 Task: Download keyboard shortcuts as a pdf.
Action: Mouse pressed left at (1173, 202)
Screenshot: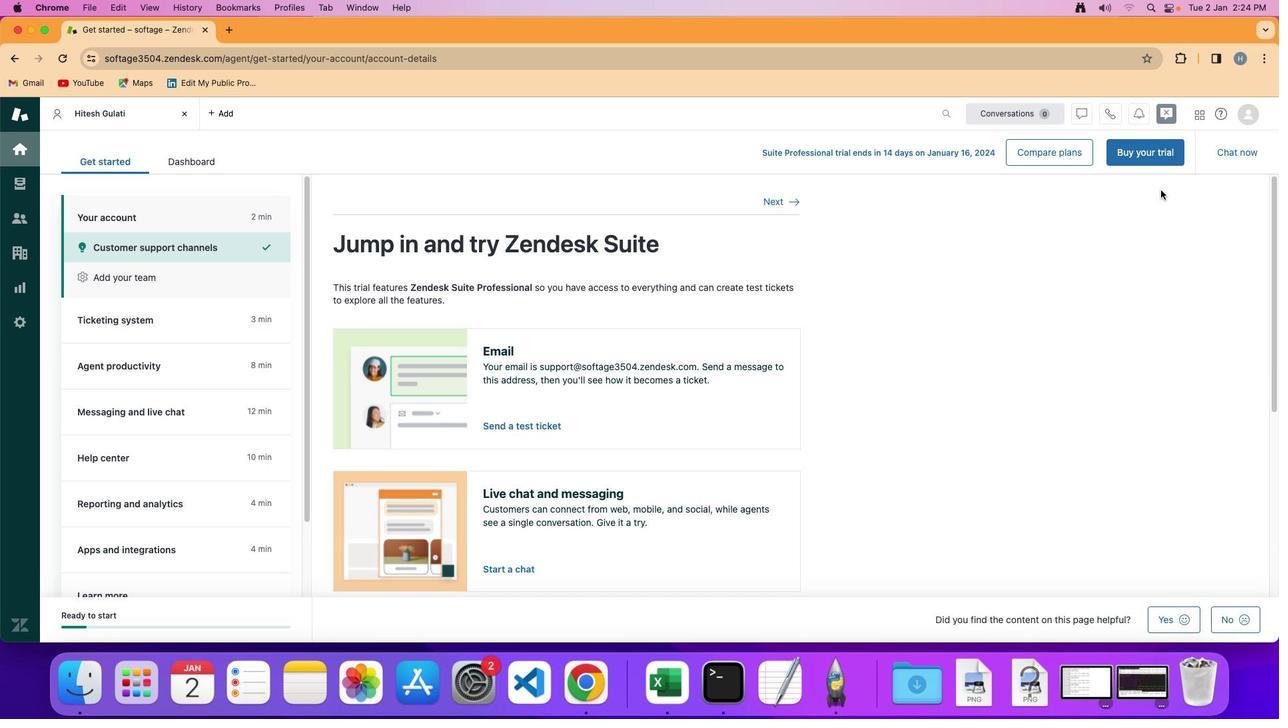 
Action: Mouse moved to (1261, 125)
Screenshot: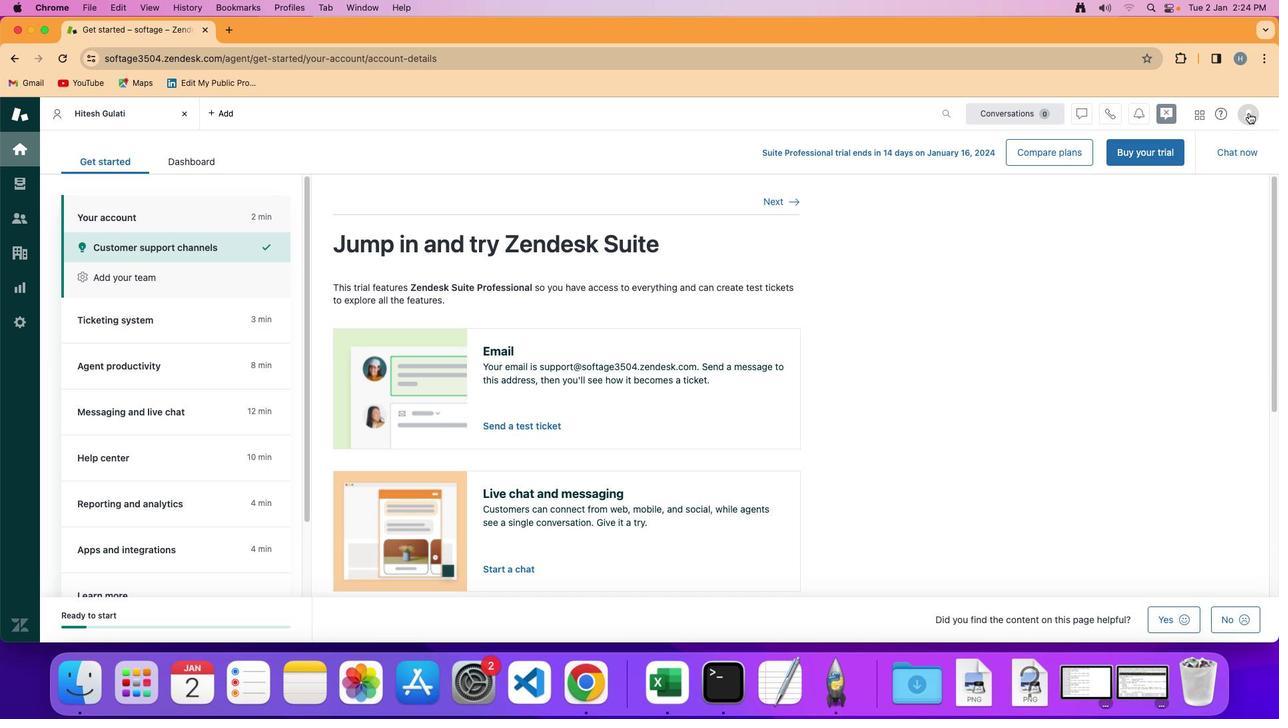 
Action: Mouse pressed left at (1261, 125)
Screenshot: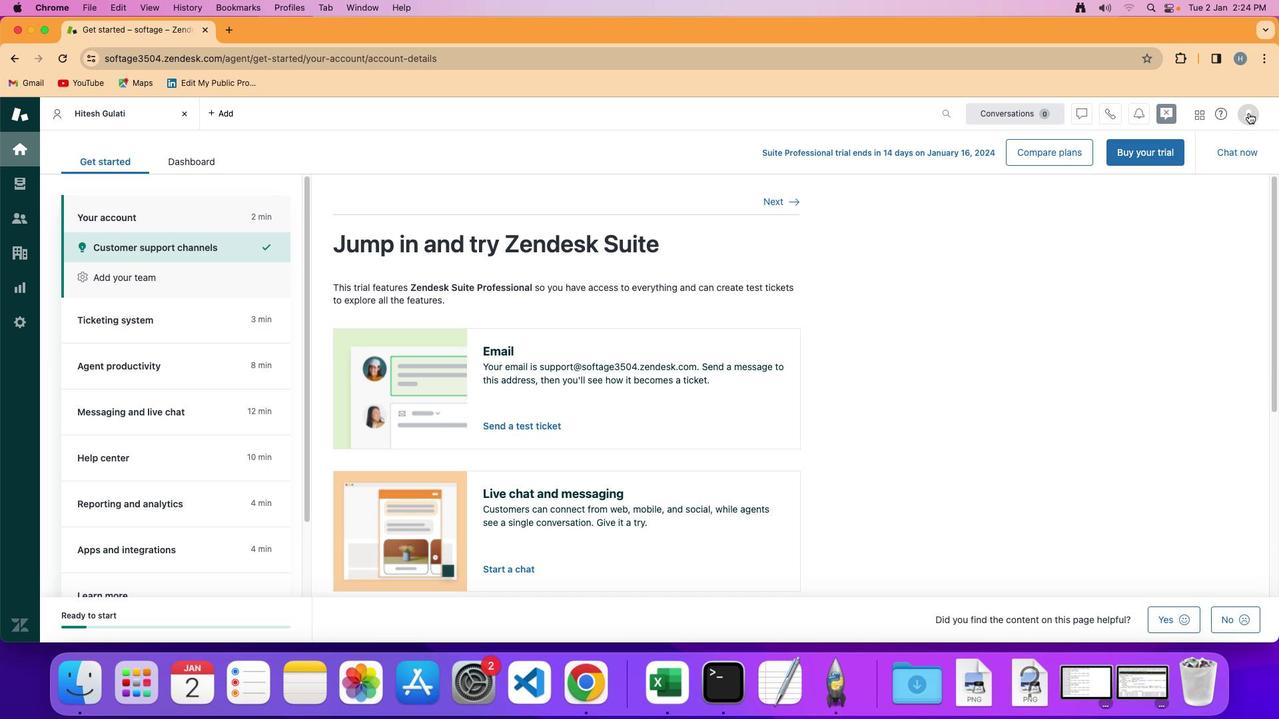 
Action: Mouse moved to (1219, 280)
Screenshot: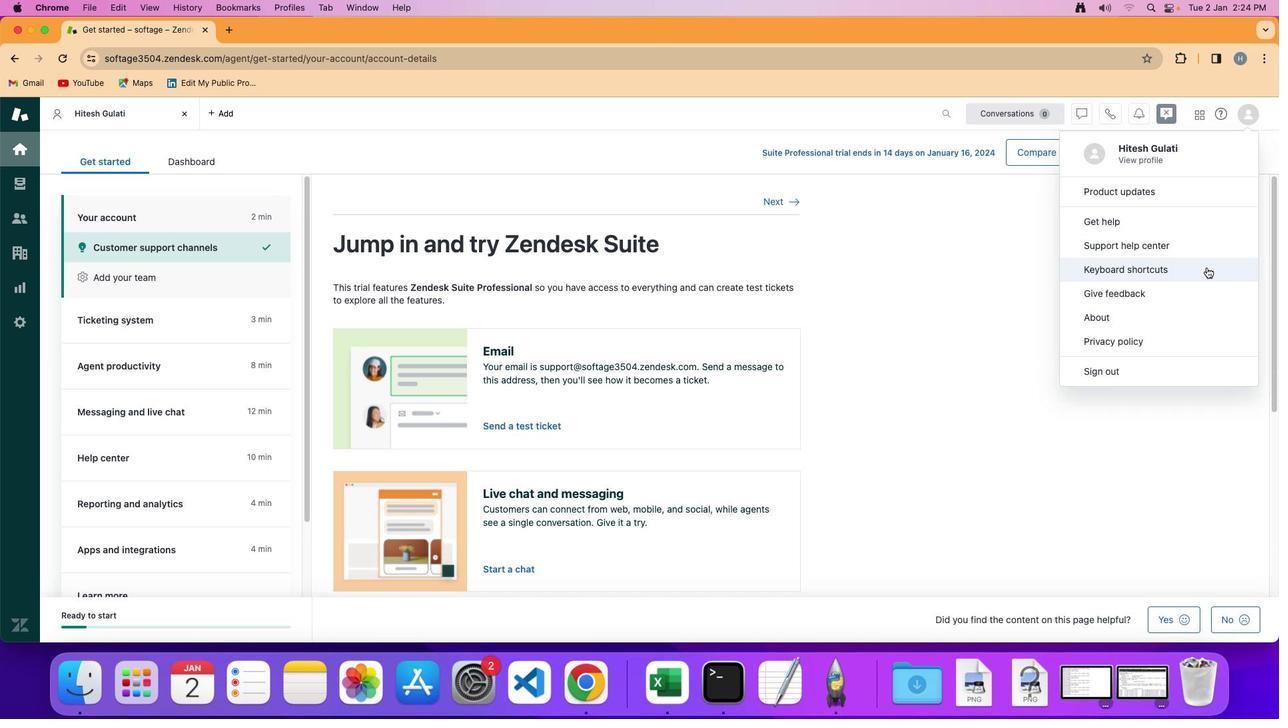
Action: Mouse pressed left at (1219, 280)
Screenshot: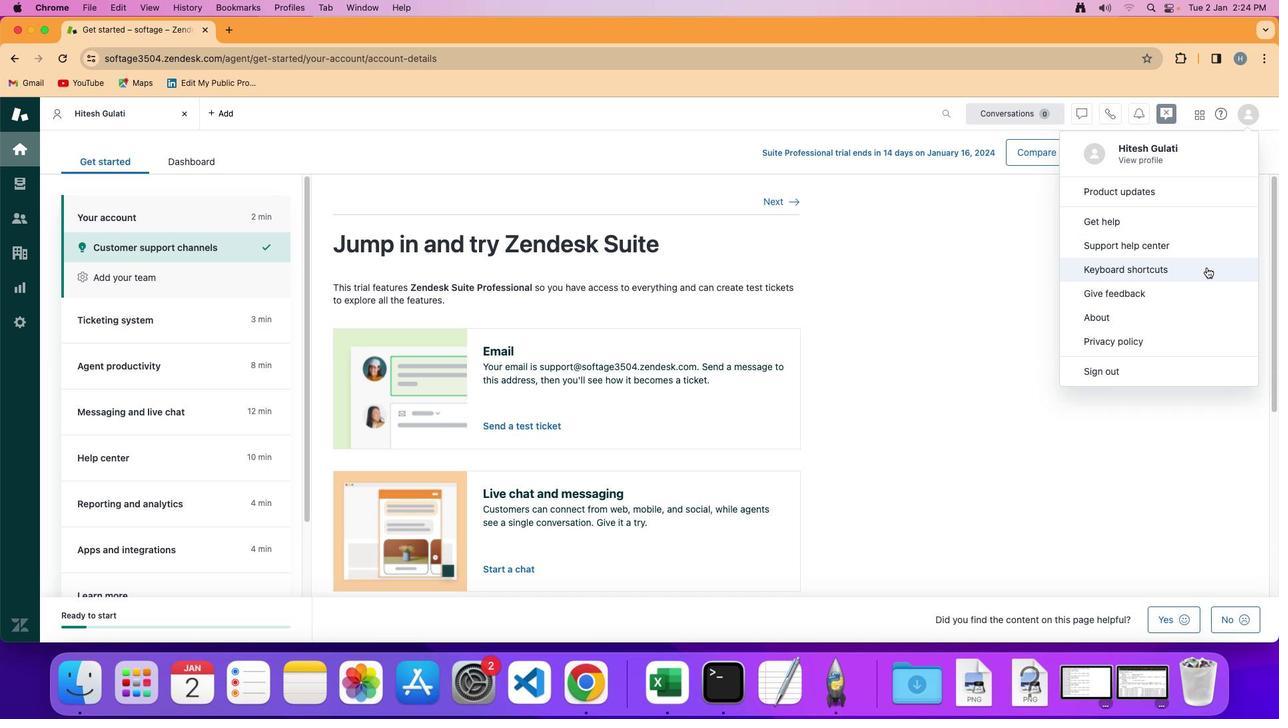 
Action: Mouse moved to (845, 588)
Screenshot: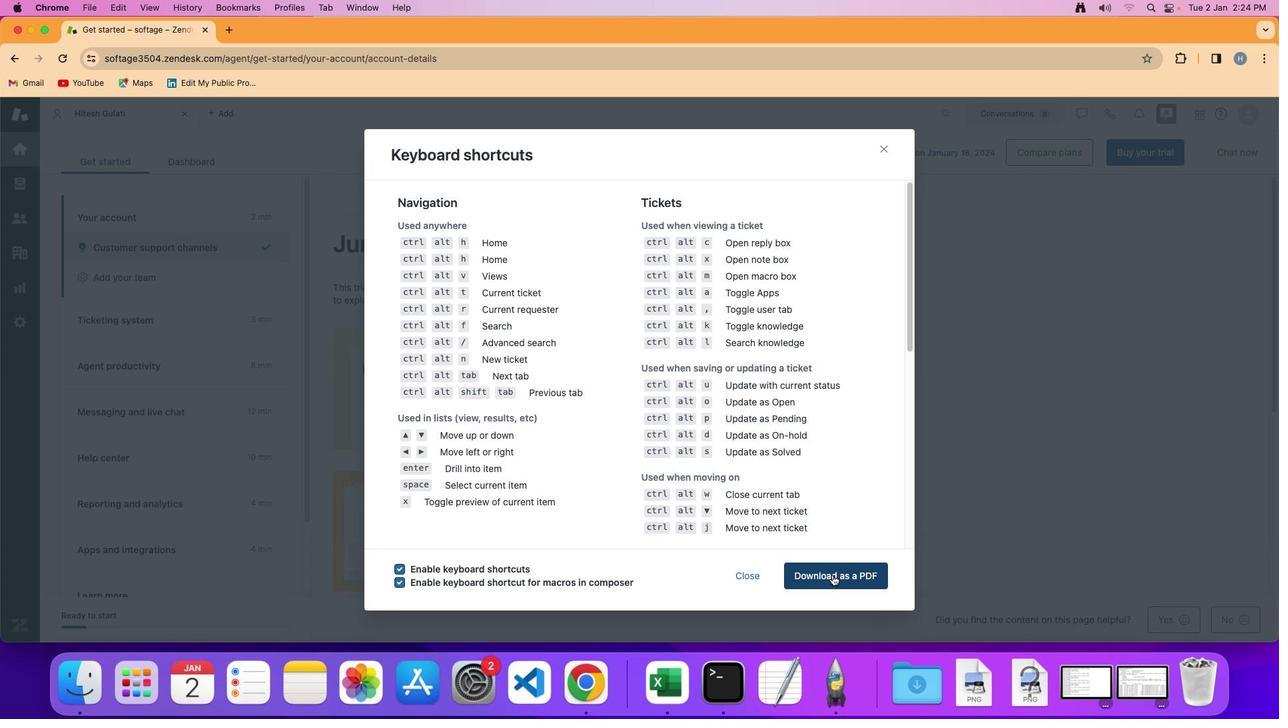 
Action: Mouse pressed left at (845, 588)
Screenshot: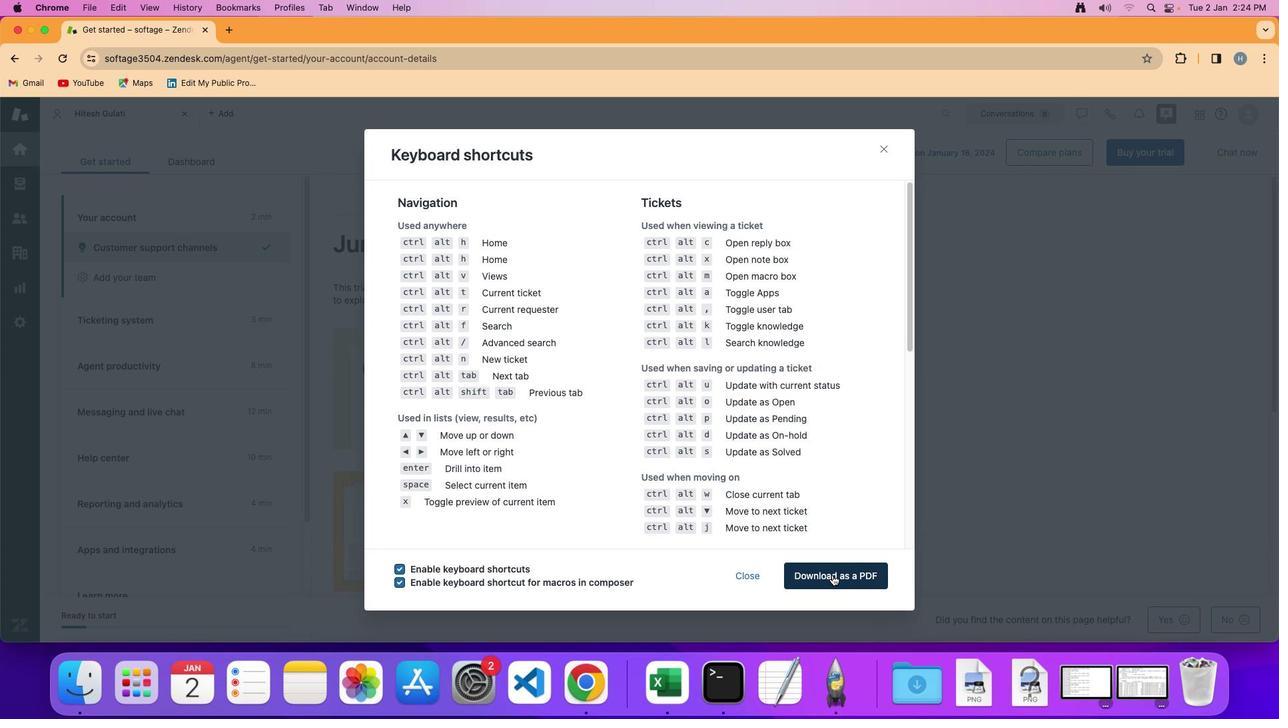
Action: Mouse moved to (990, 468)
Screenshot: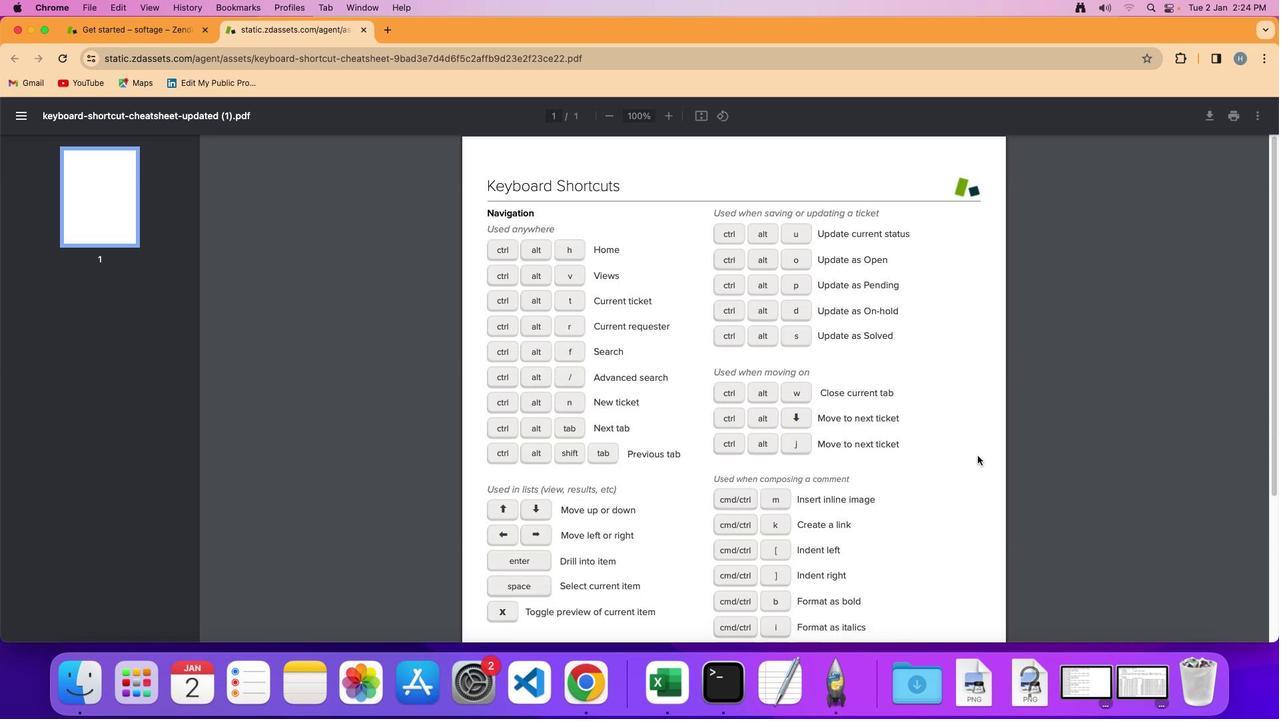 
